 Task: Create a section Fast Break and in the section, add a milestone Web Analytics Implementation in the project XpressTech.
Action: Mouse moved to (214, 669)
Screenshot: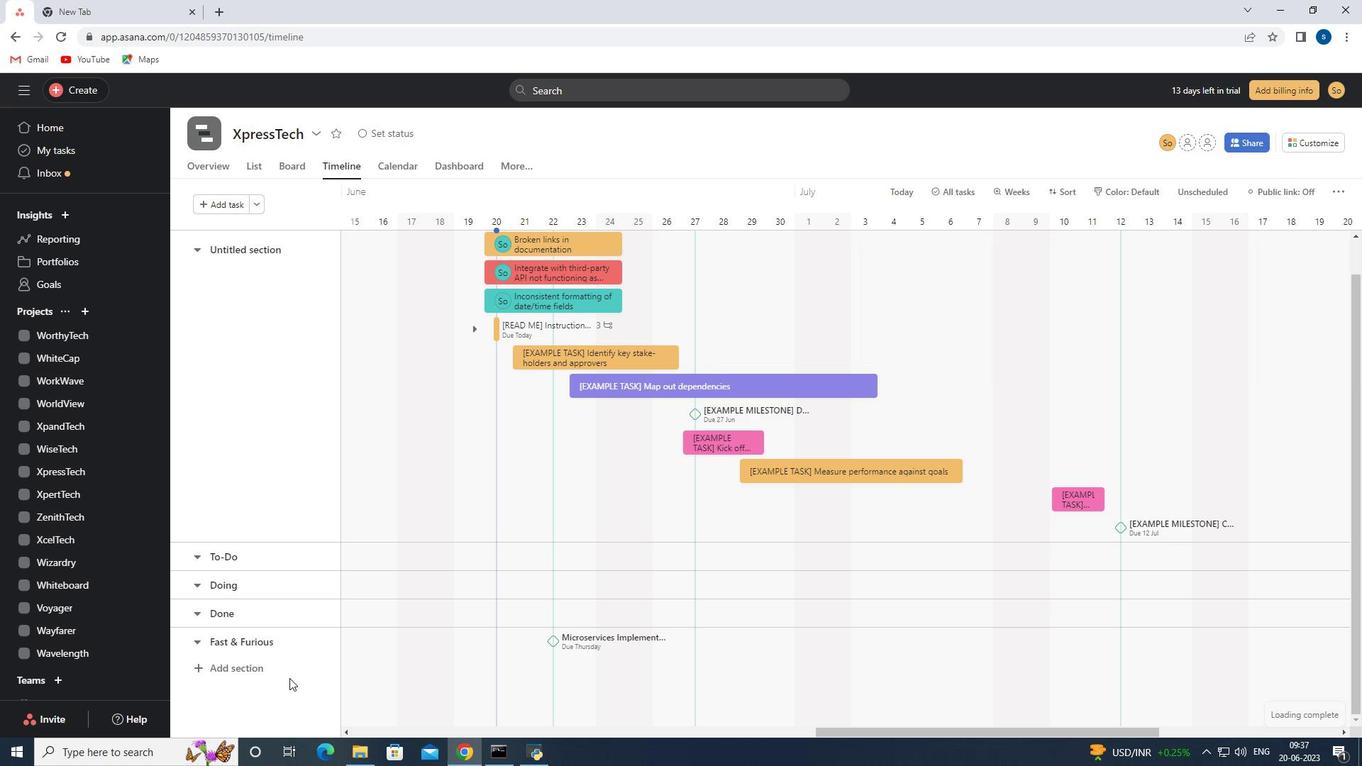 
Action: Mouse pressed left at (214, 669)
Screenshot: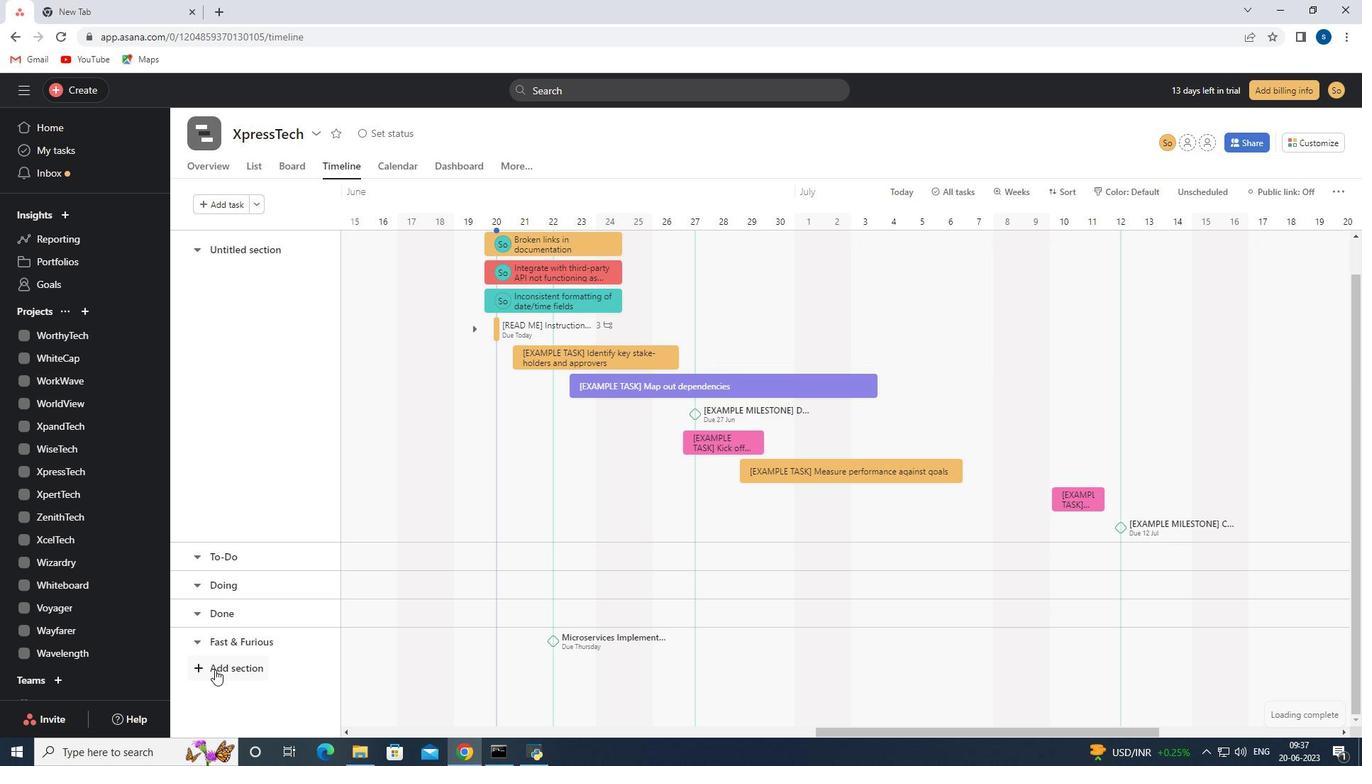 
Action: Key pressed <Key.shift><Key.shift><Key.shift><Key.shift><Key.shift><Key.shift>Fast<Key.space><Key.shift>Break
Screenshot: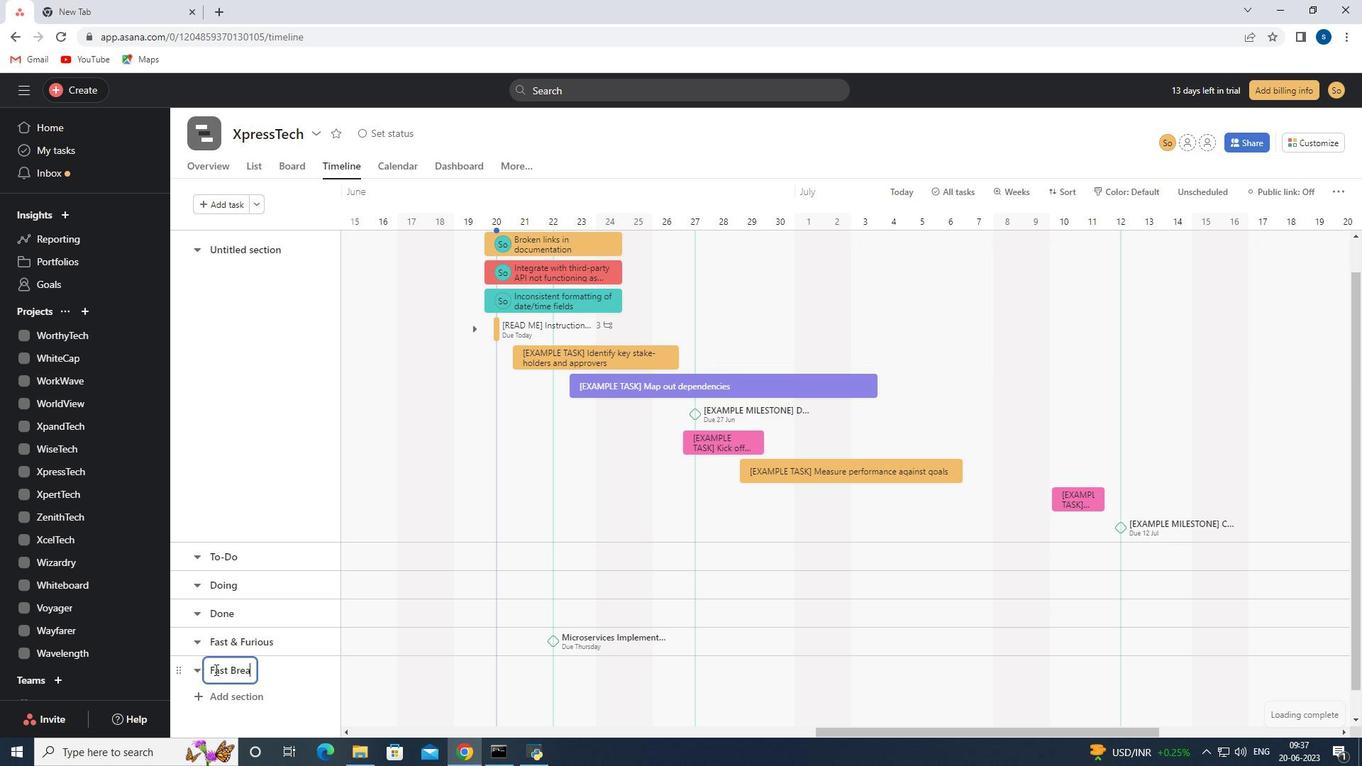 
Action: Mouse moved to (395, 677)
Screenshot: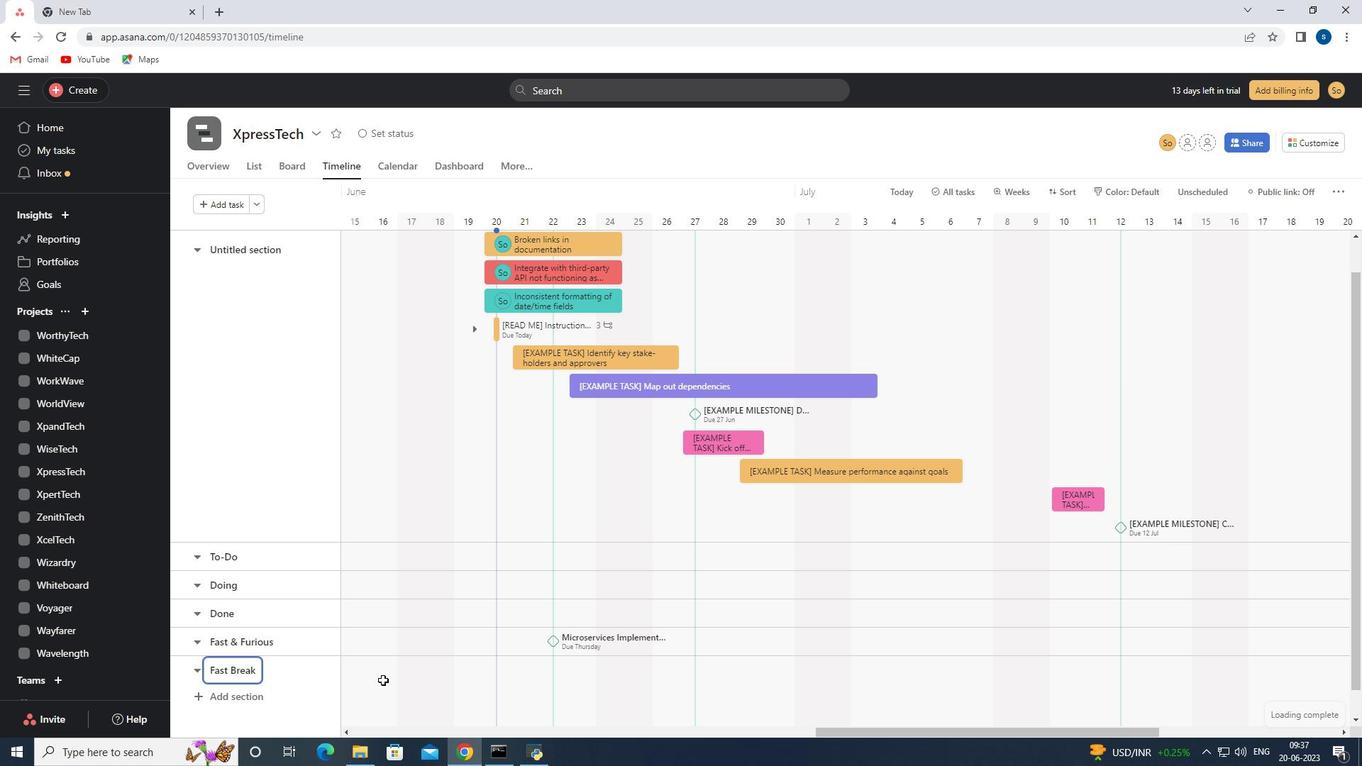 
Action: Mouse pressed left at (395, 677)
Screenshot: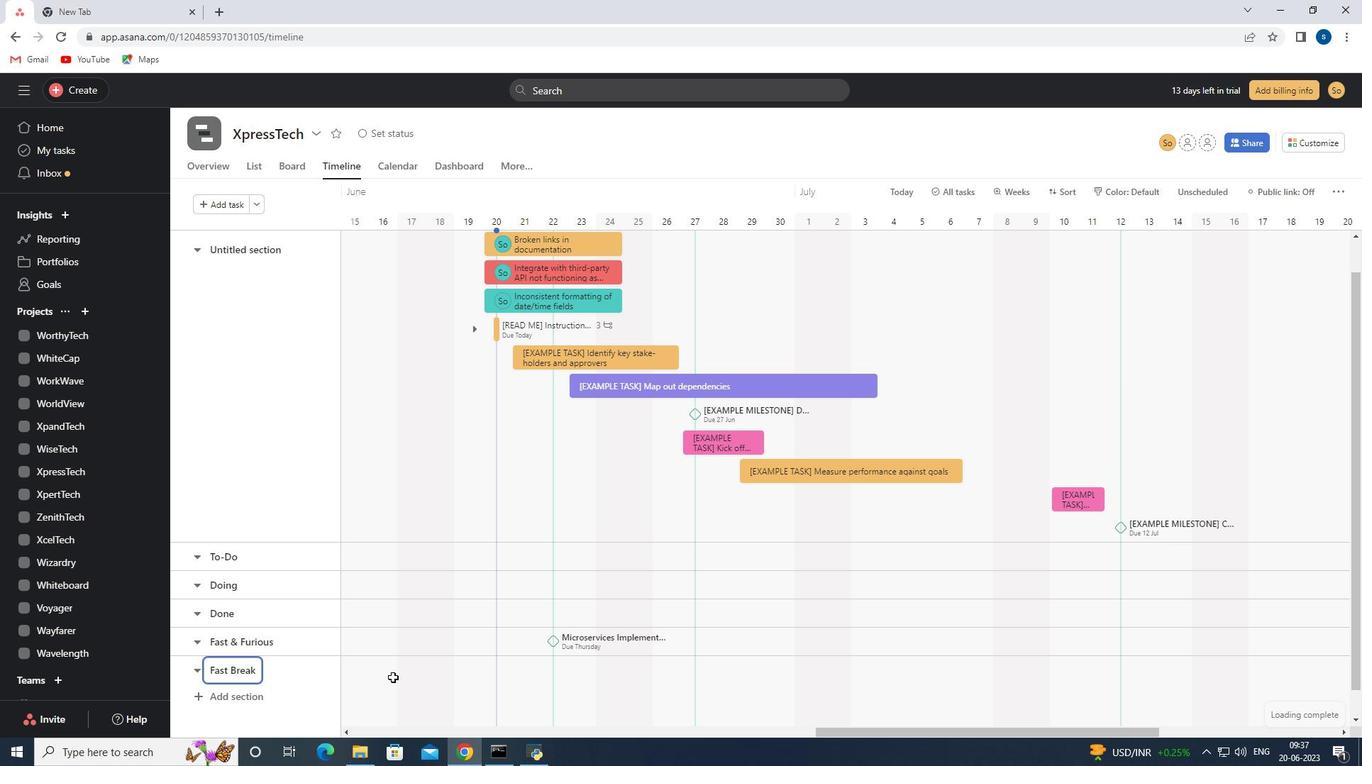
Action: Key pressed <Key.shift><Key.shift><Key.shift>Web<Key.space><Key.shift>Analytics<Key.space><Key.shift>Implementation
Screenshot: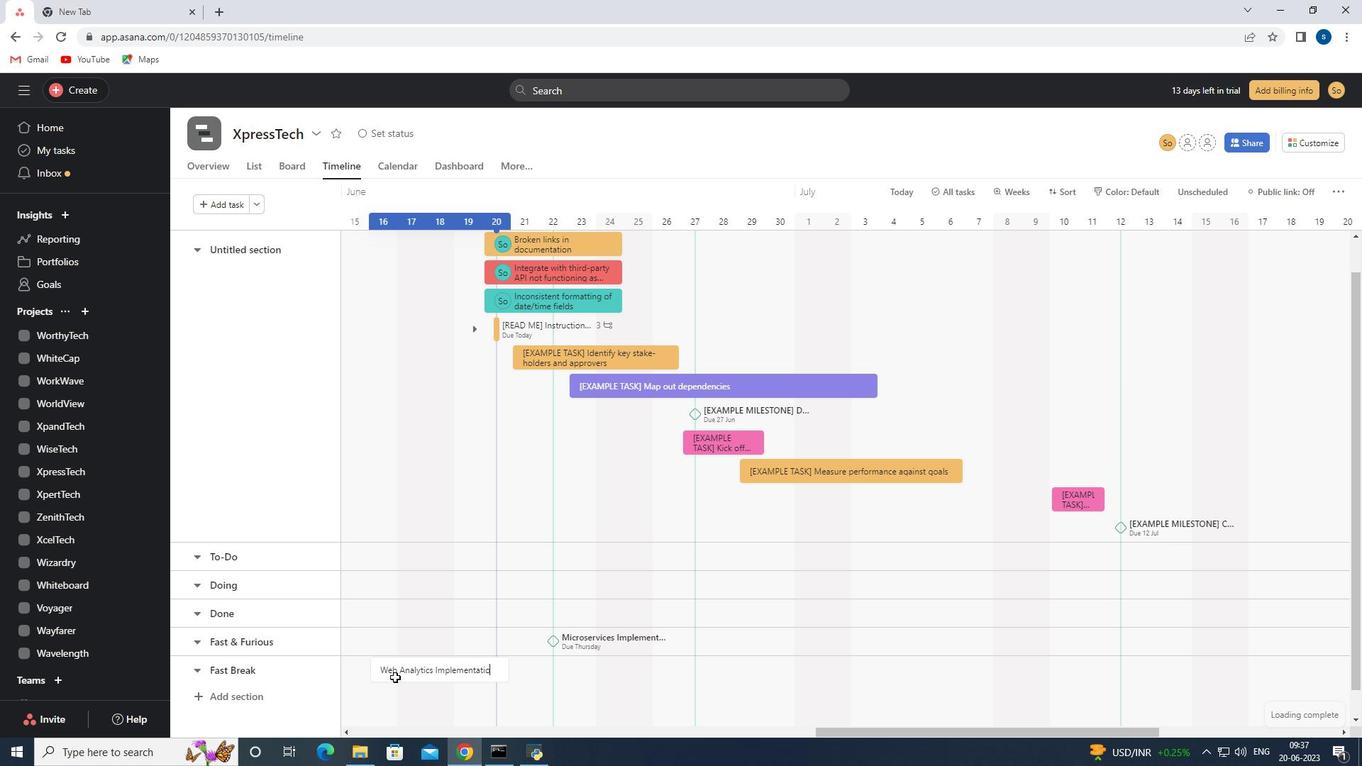 
Action: Mouse pressed right at (395, 677)
Screenshot: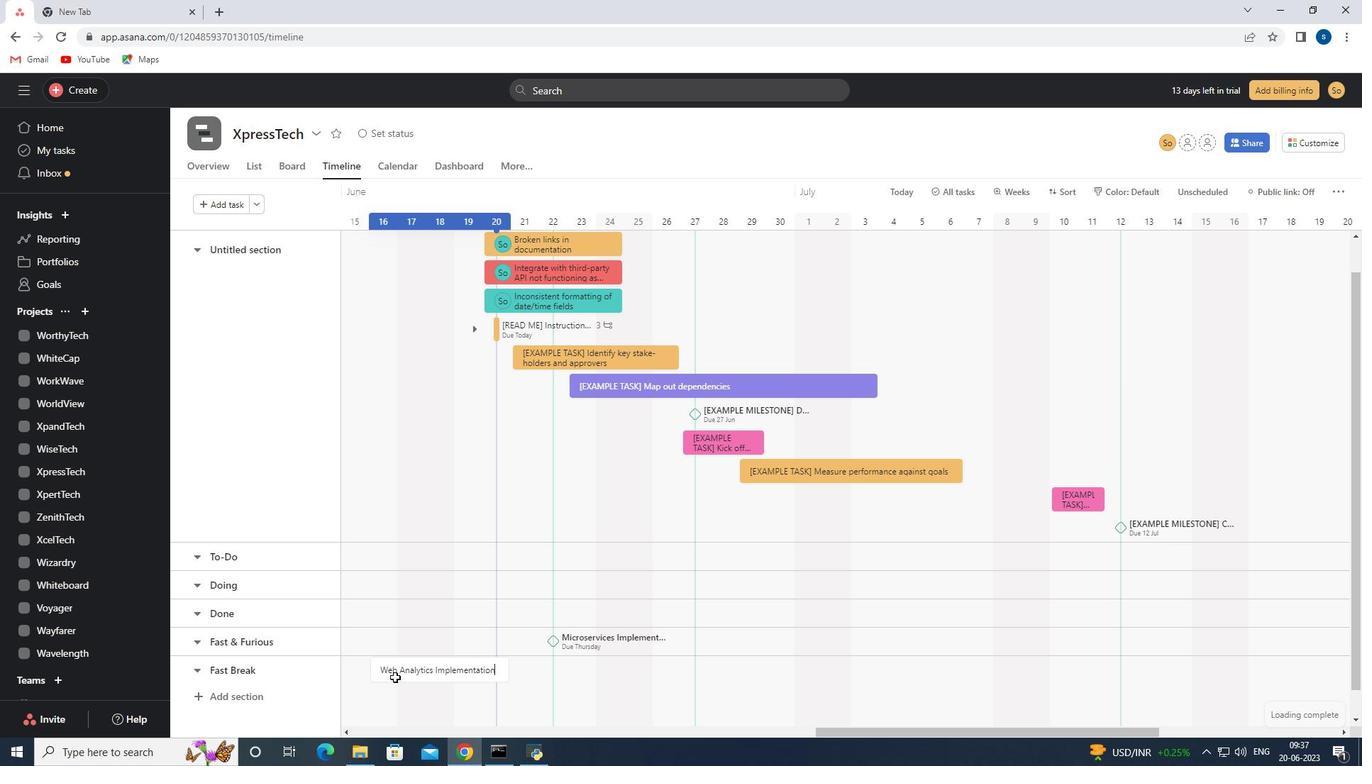 
Action: Mouse moved to (444, 597)
Screenshot: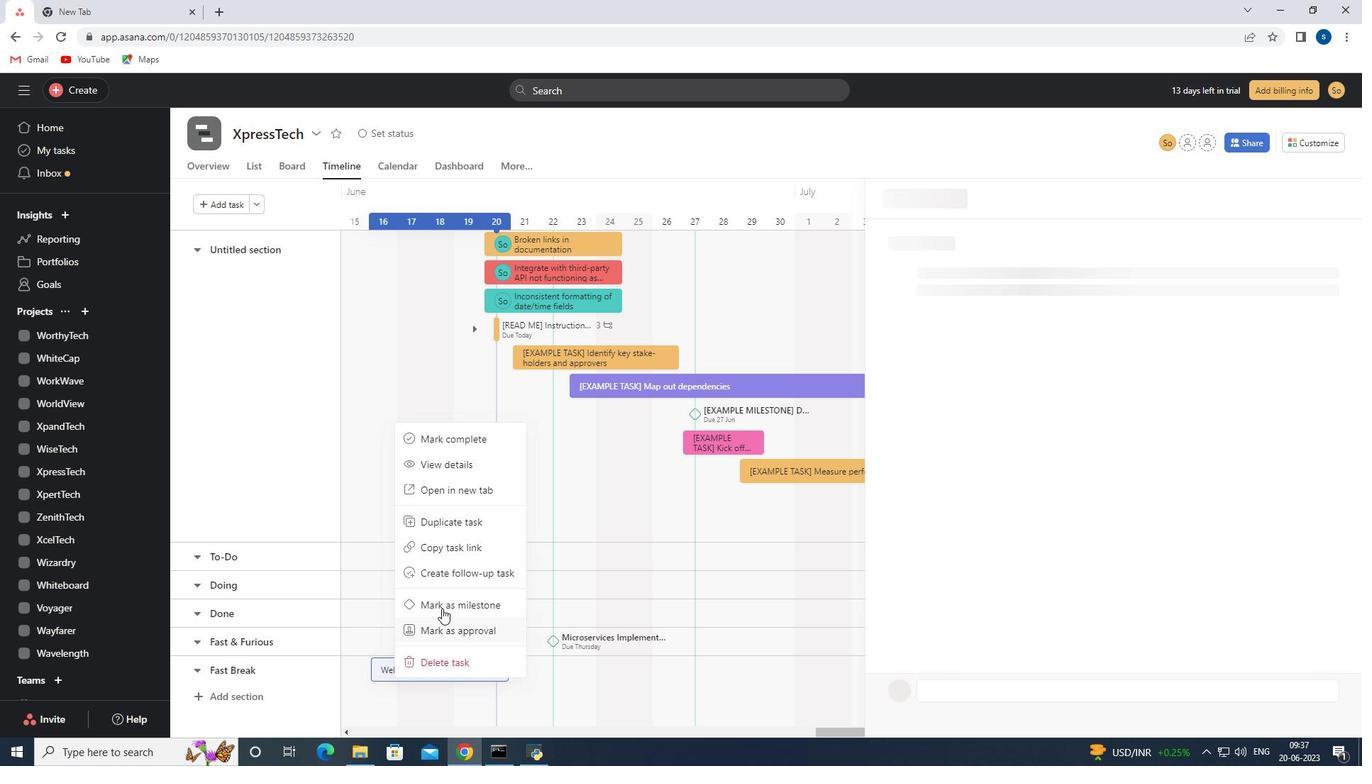 
Action: Mouse pressed left at (444, 597)
Screenshot: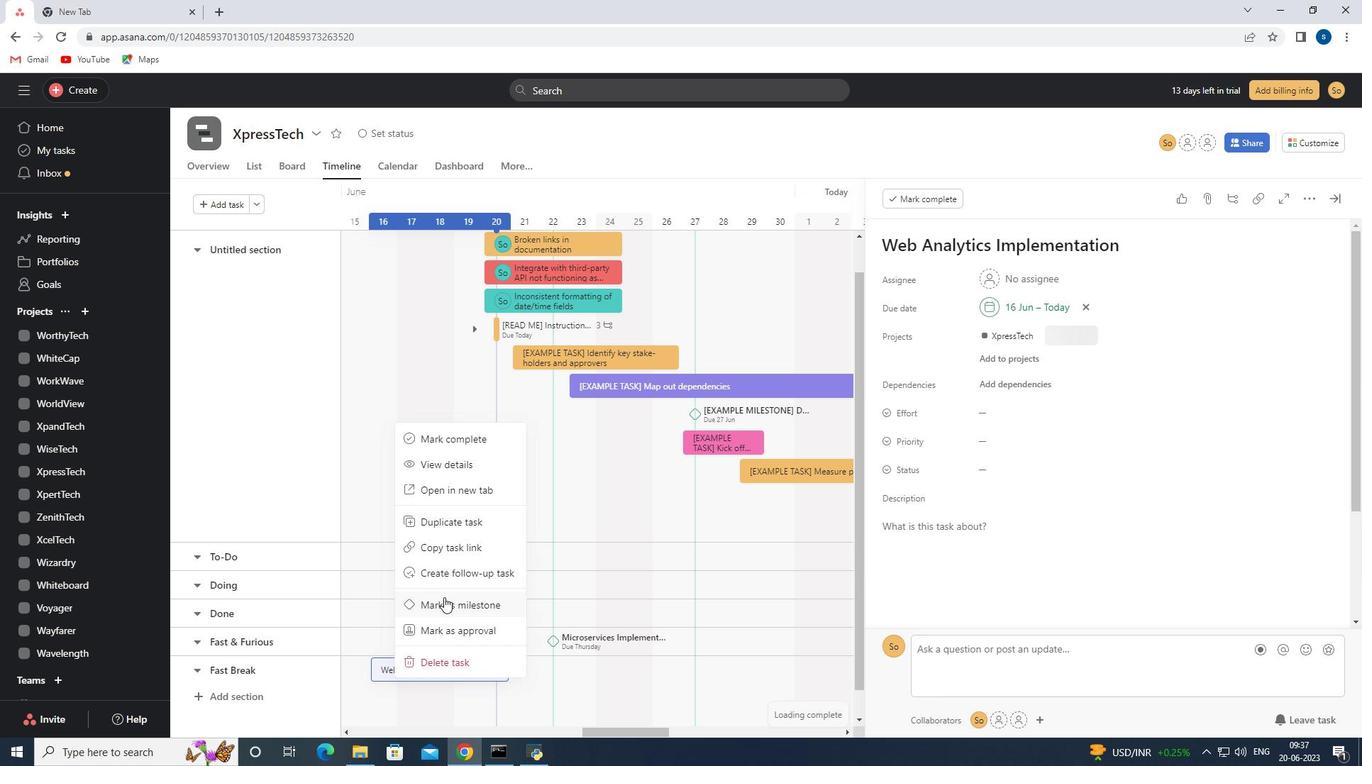 
Action: Mouse moved to (425, 615)
Screenshot: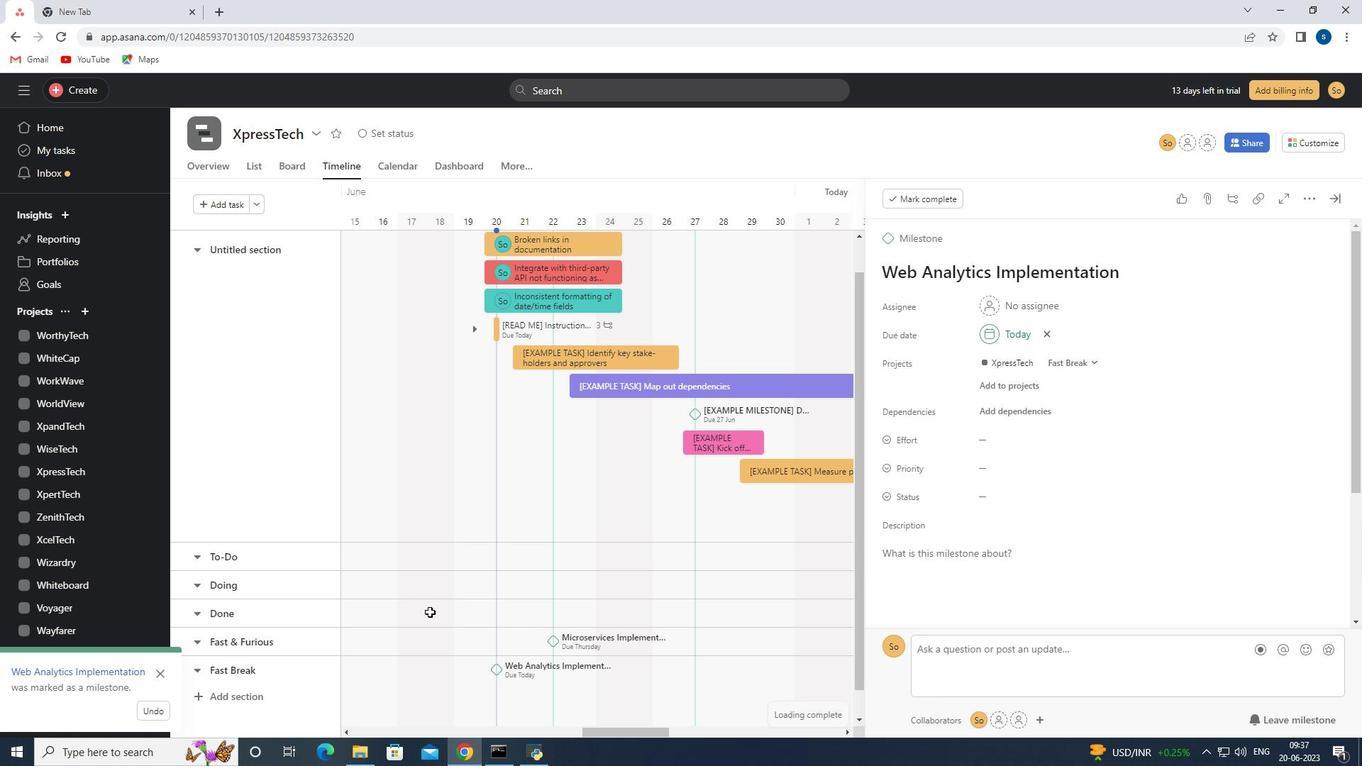 
